 Task: Look for the products that are on sale.
Action: Mouse moved to (23, 146)
Screenshot: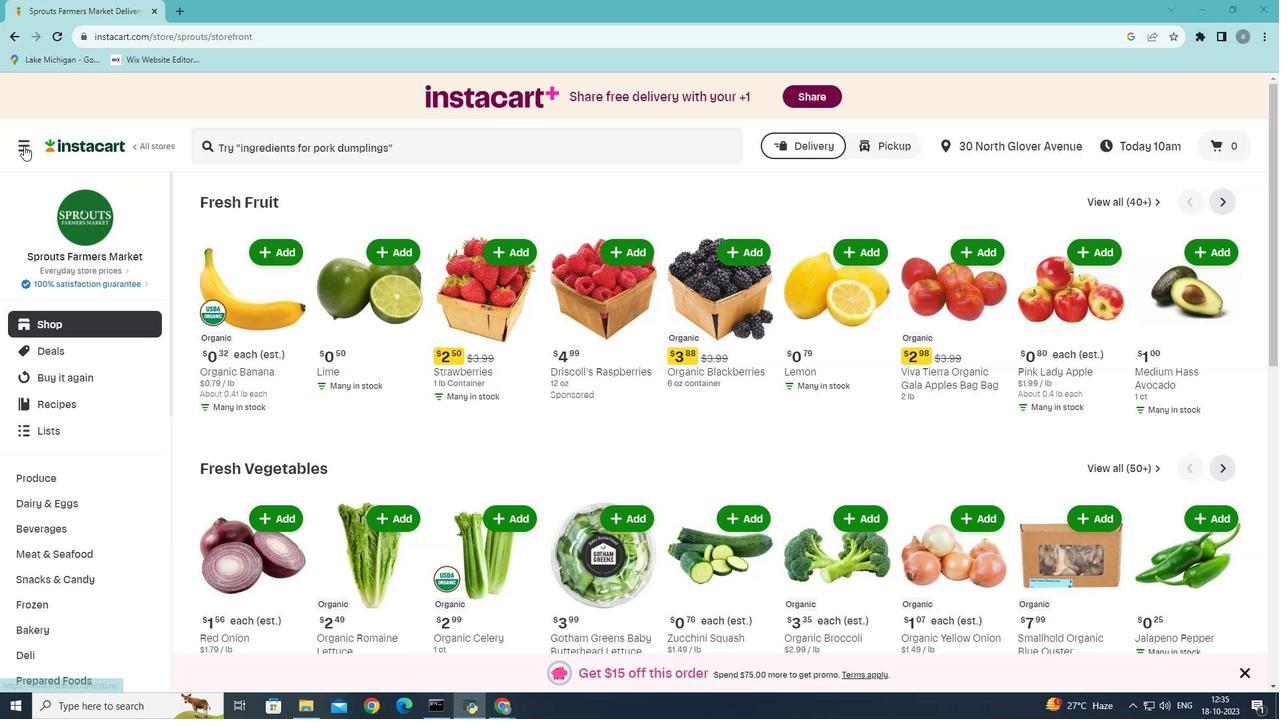 
Action: Mouse pressed left at (23, 146)
Screenshot: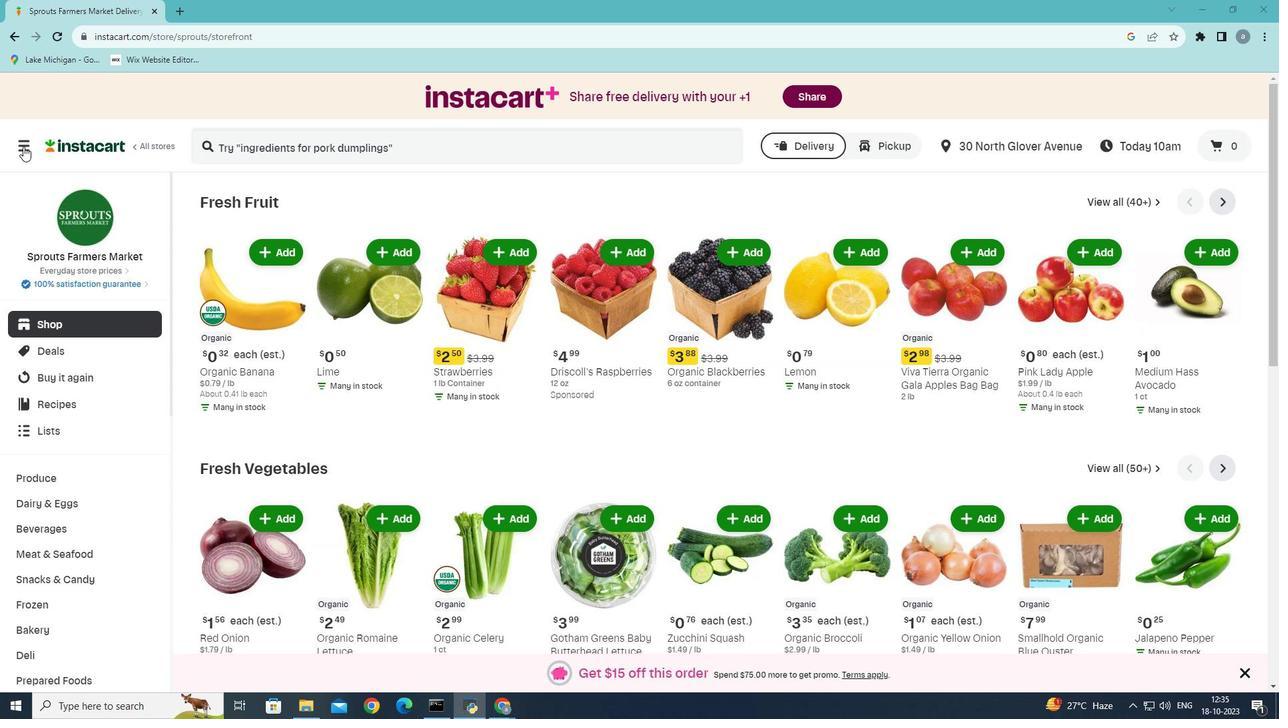 
Action: Mouse moved to (63, 379)
Screenshot: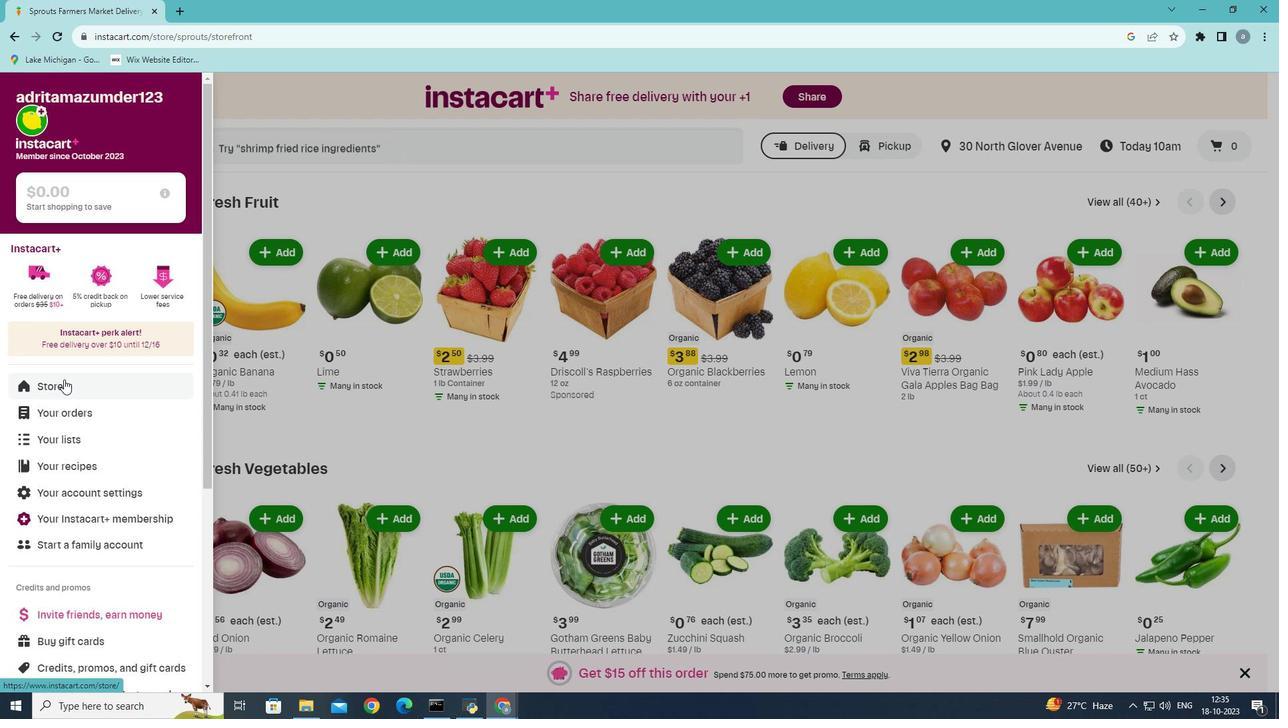 
Action: Mouse pressed left at (63, 379)
Screenshot: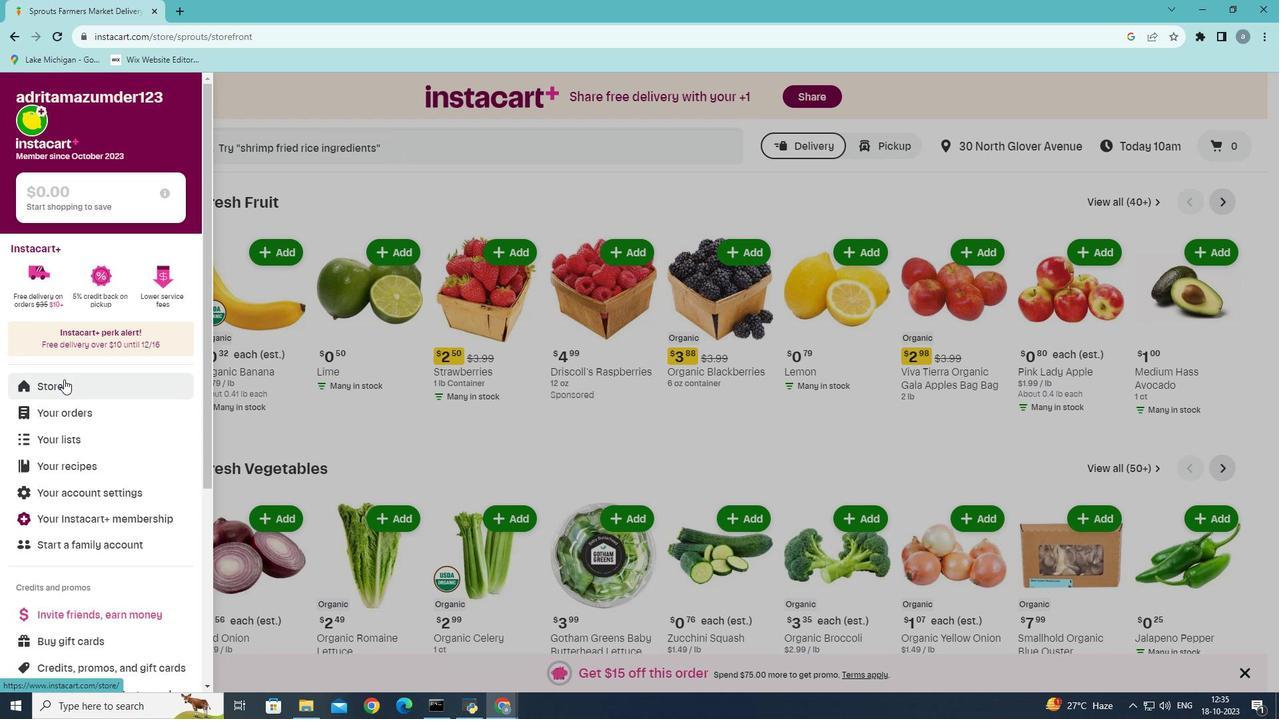 
Action: Mouse moved to (307, 149)
Screenshot: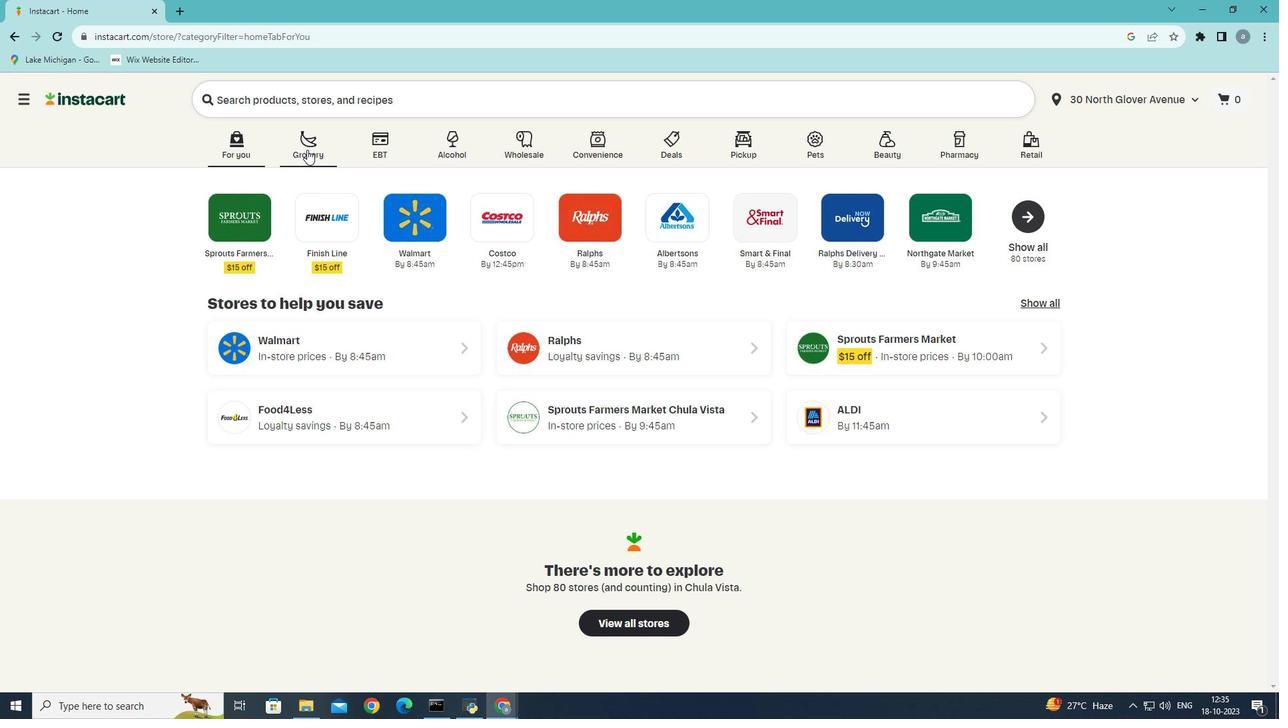 
Action: Mouse pressed left at (307, 149)
Screenshot: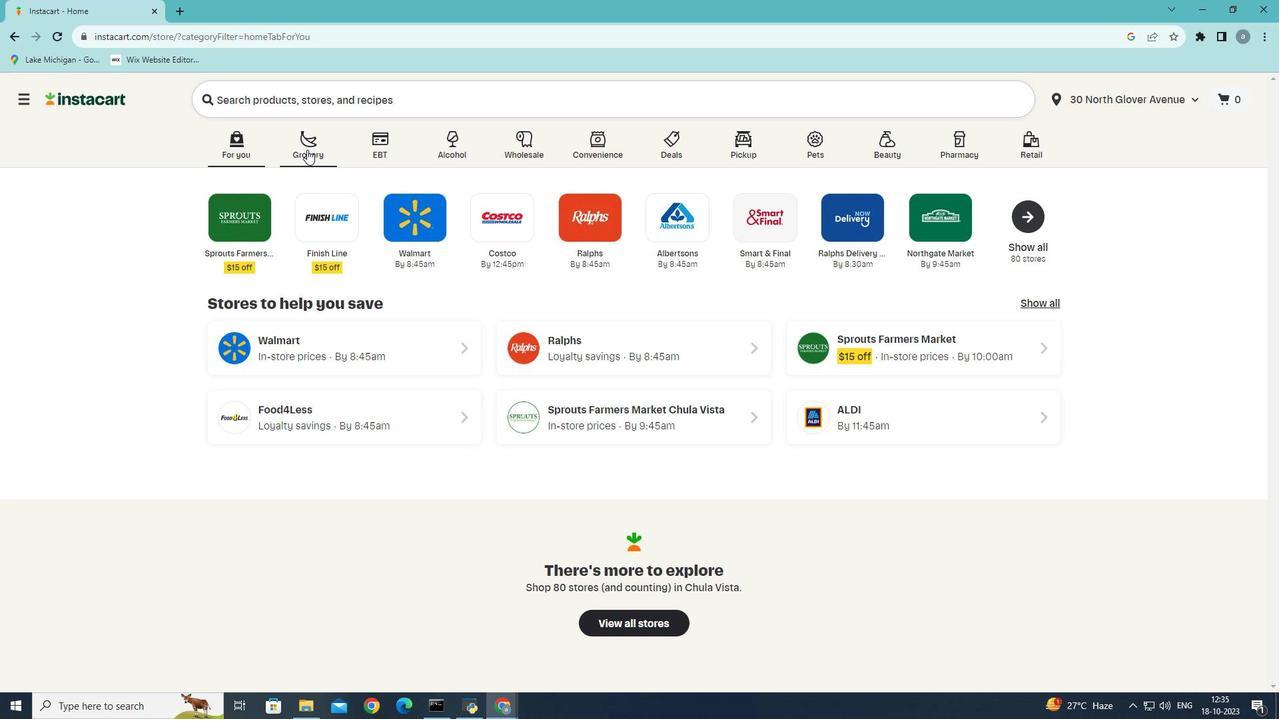 
Action: Mouse moved to (297, 393)
Screenshot: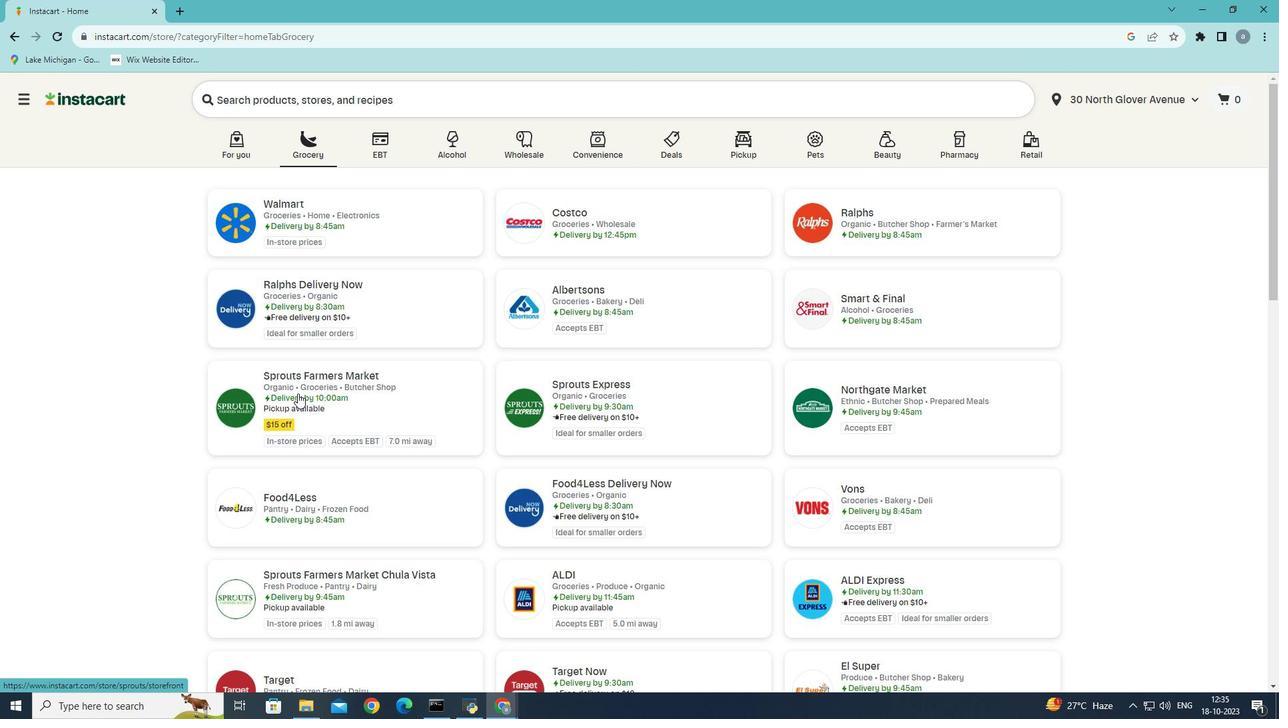 
Action: Mouse pressed left at (297, 393)
Screenshot: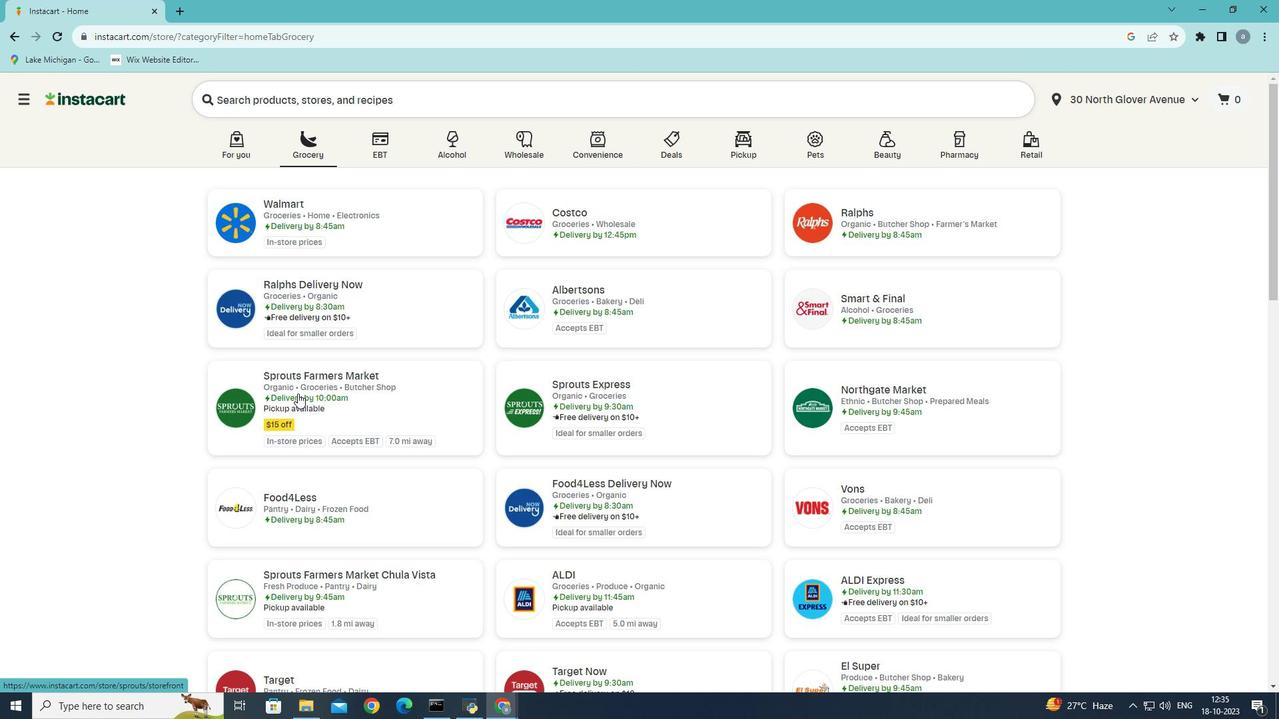 
Action: Mouse moved to (63, 558)
Screenshot: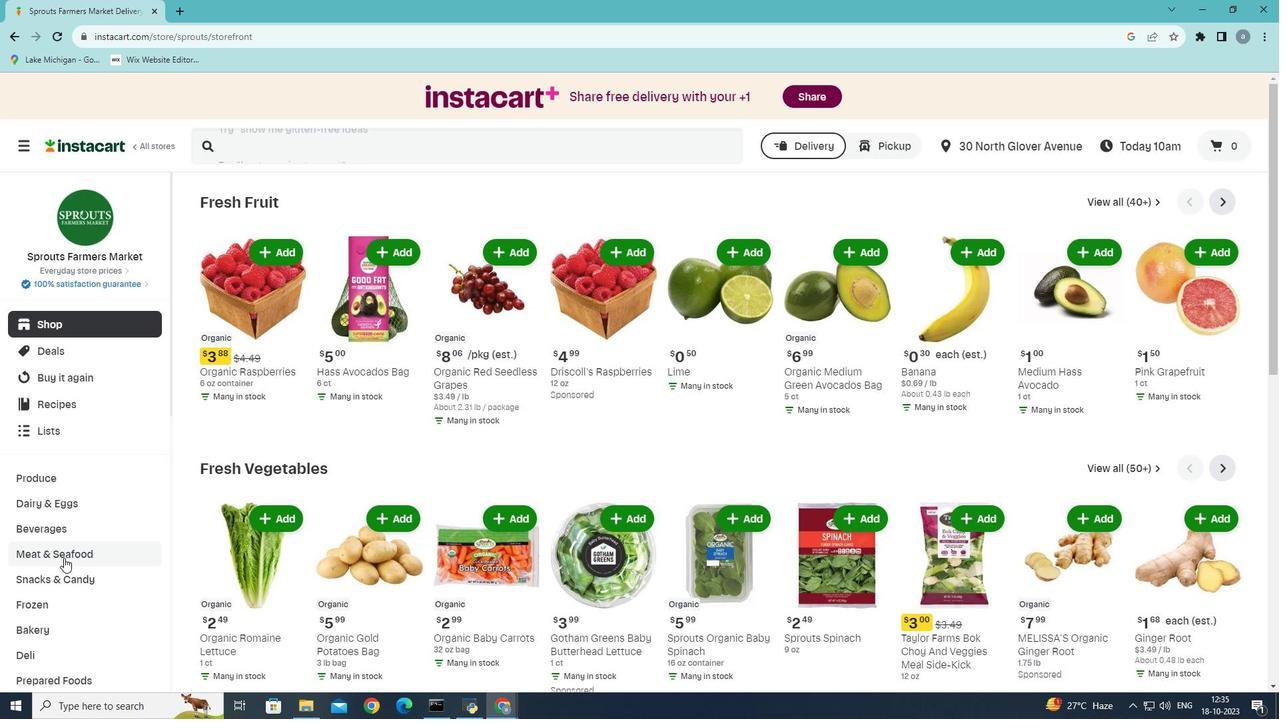 
Action: Mouse pressed left at (63, 558)
Screenshot: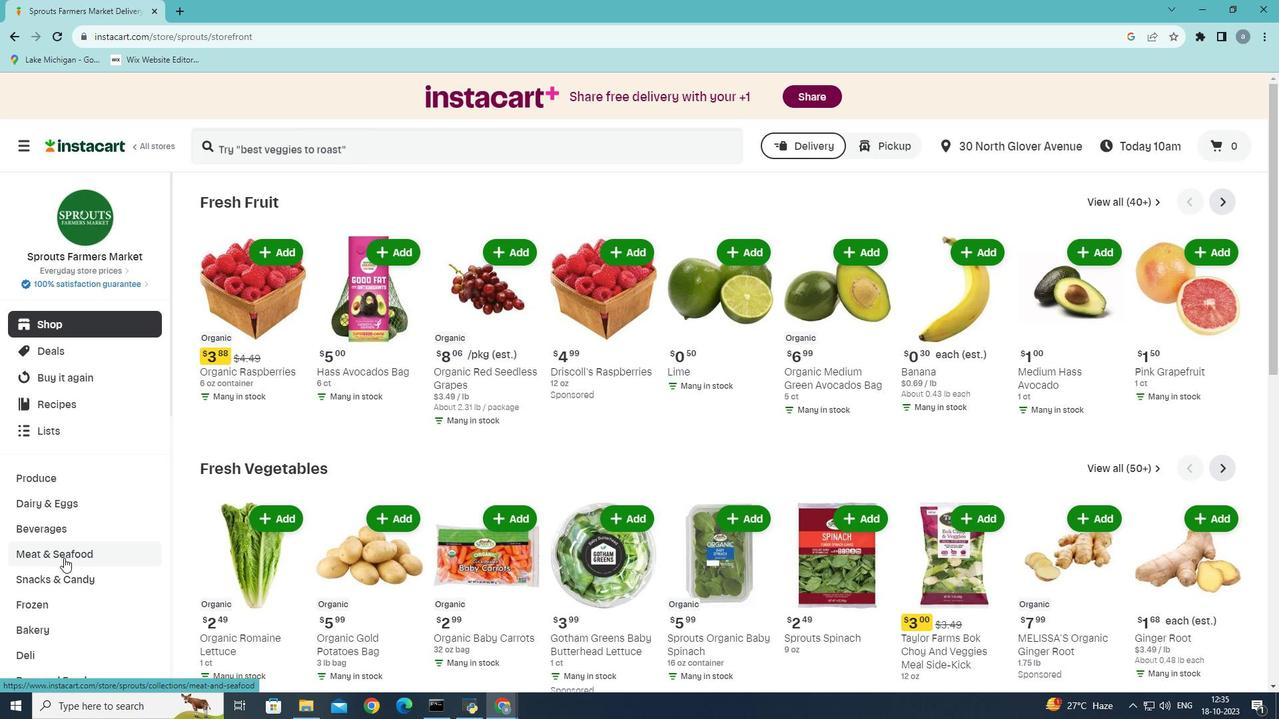 
Action: Mouse moved to (489, 235)
Screenshot: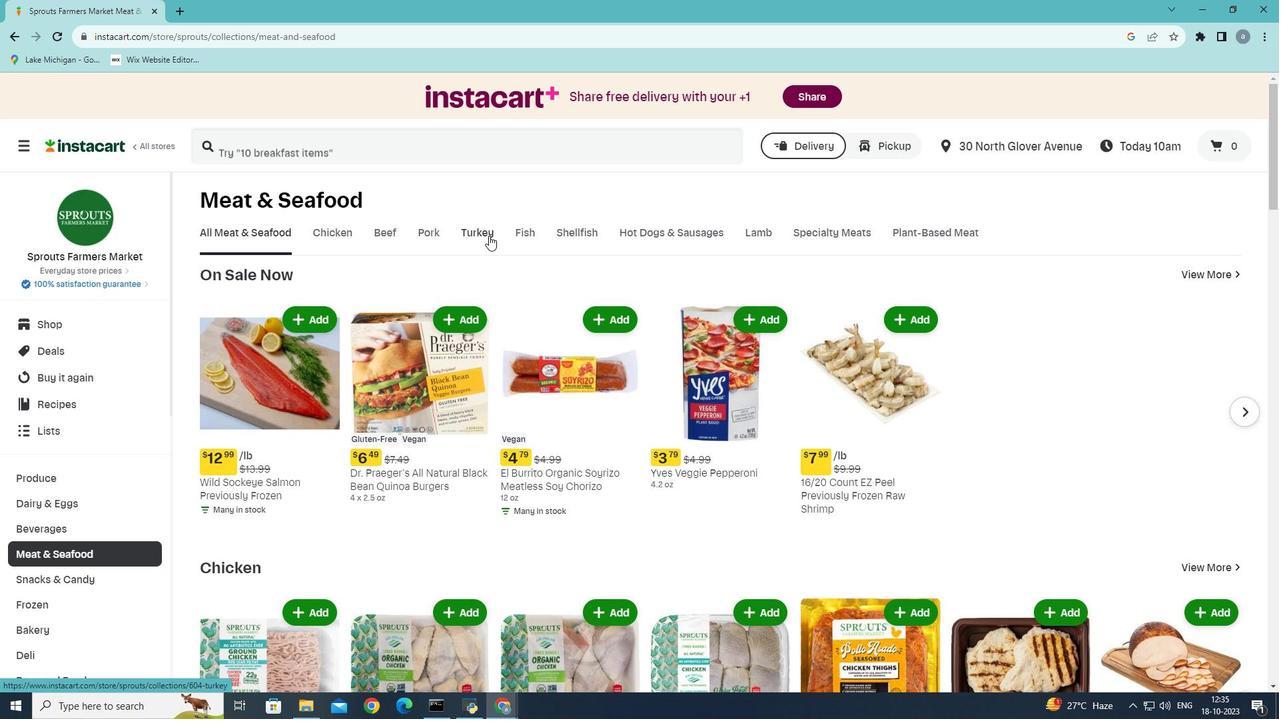 
Action: Mouse pressed left at (489, 235)
Screenshot: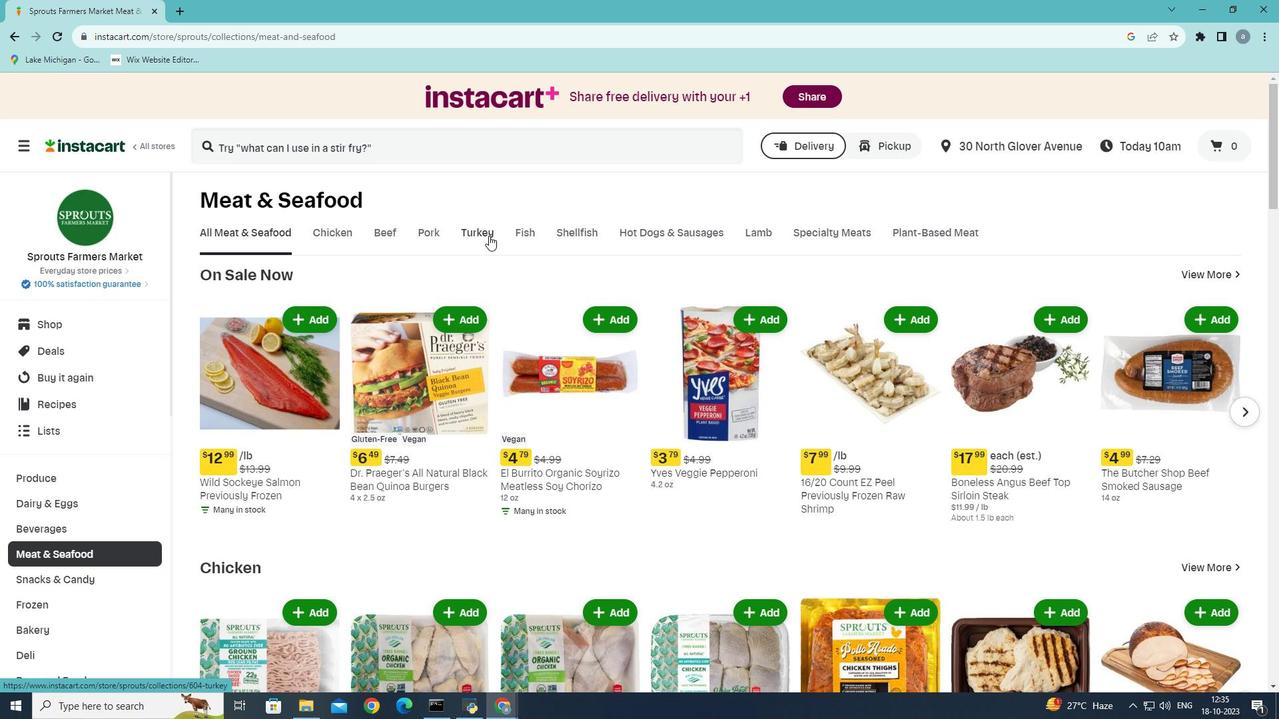 
Action: Mouse moved to (317, 295)
Screenshot: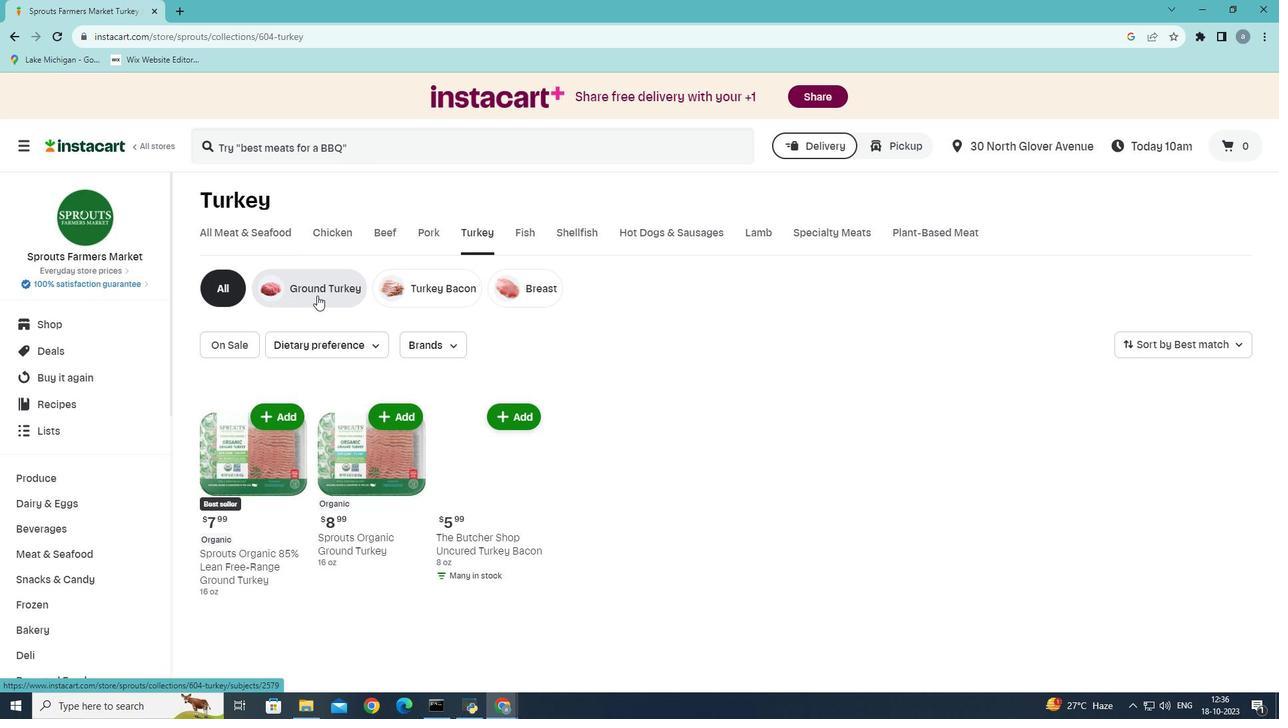 
Action: Mouse pressed left at (317, 295)
Screenshot: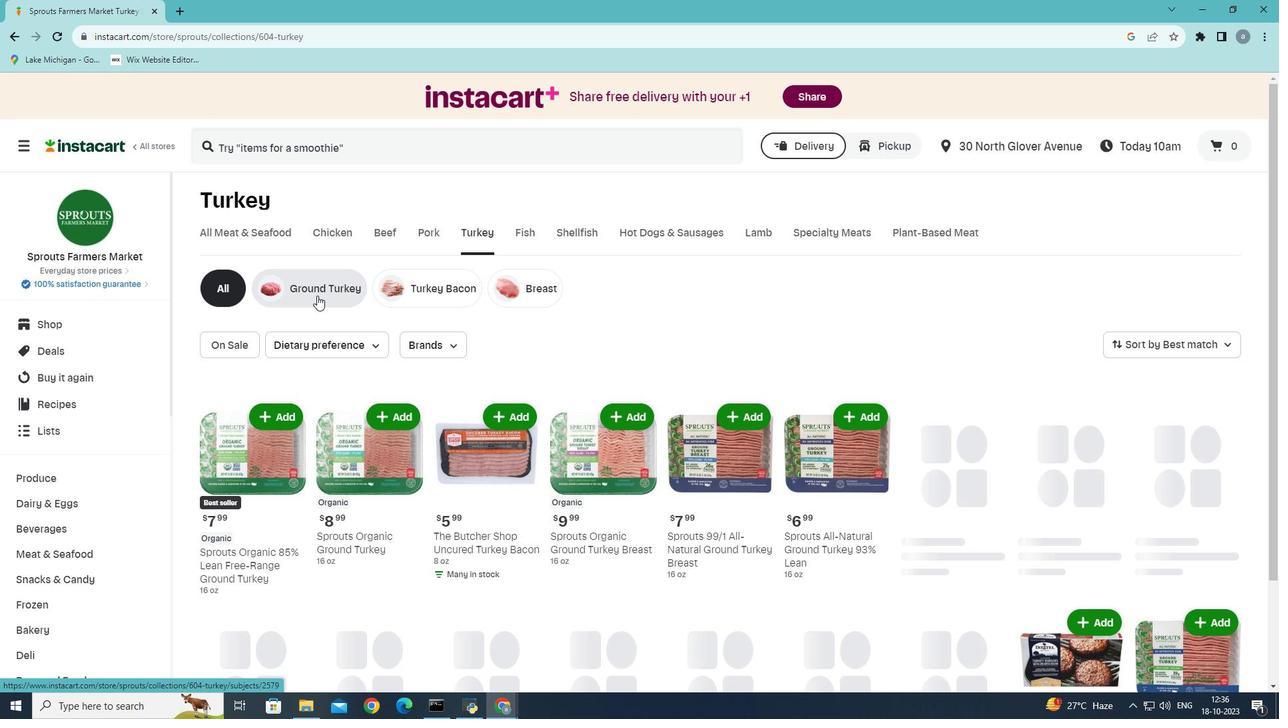 
Action: Mouse moved to (244, 349)
Screenshot: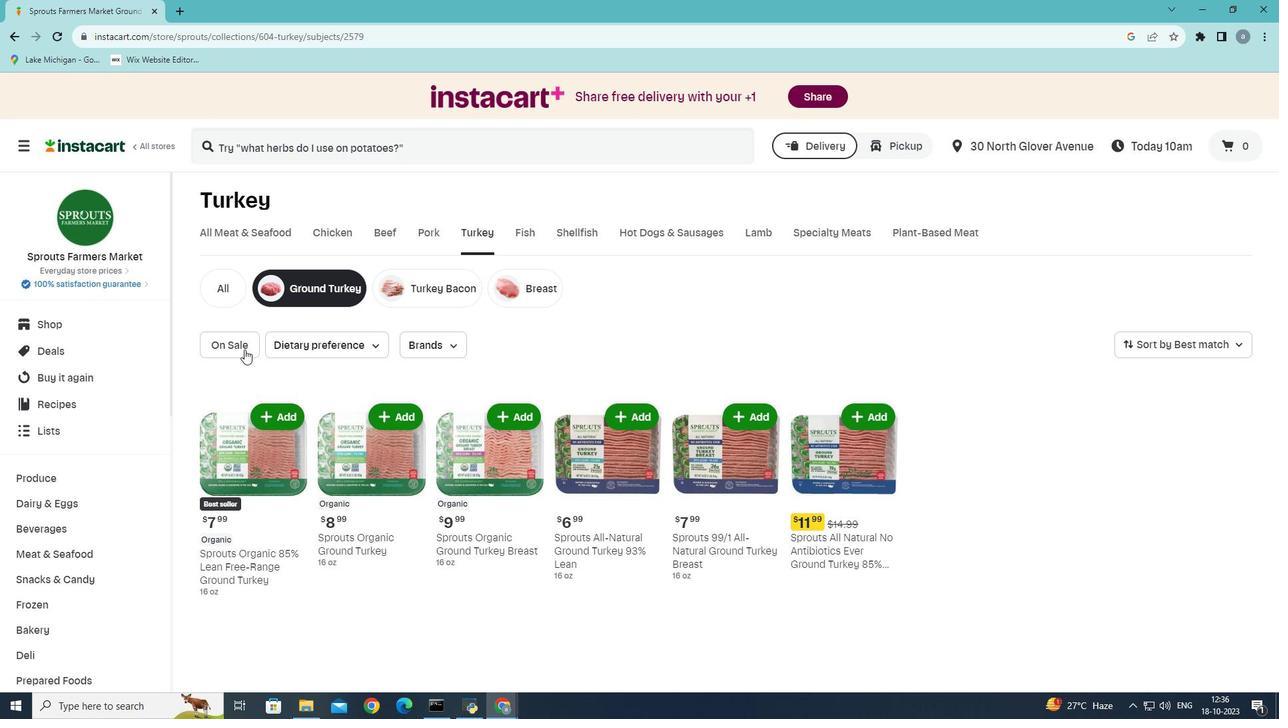 
Action: Mouse pressed left at (244, 349)
Screenshot: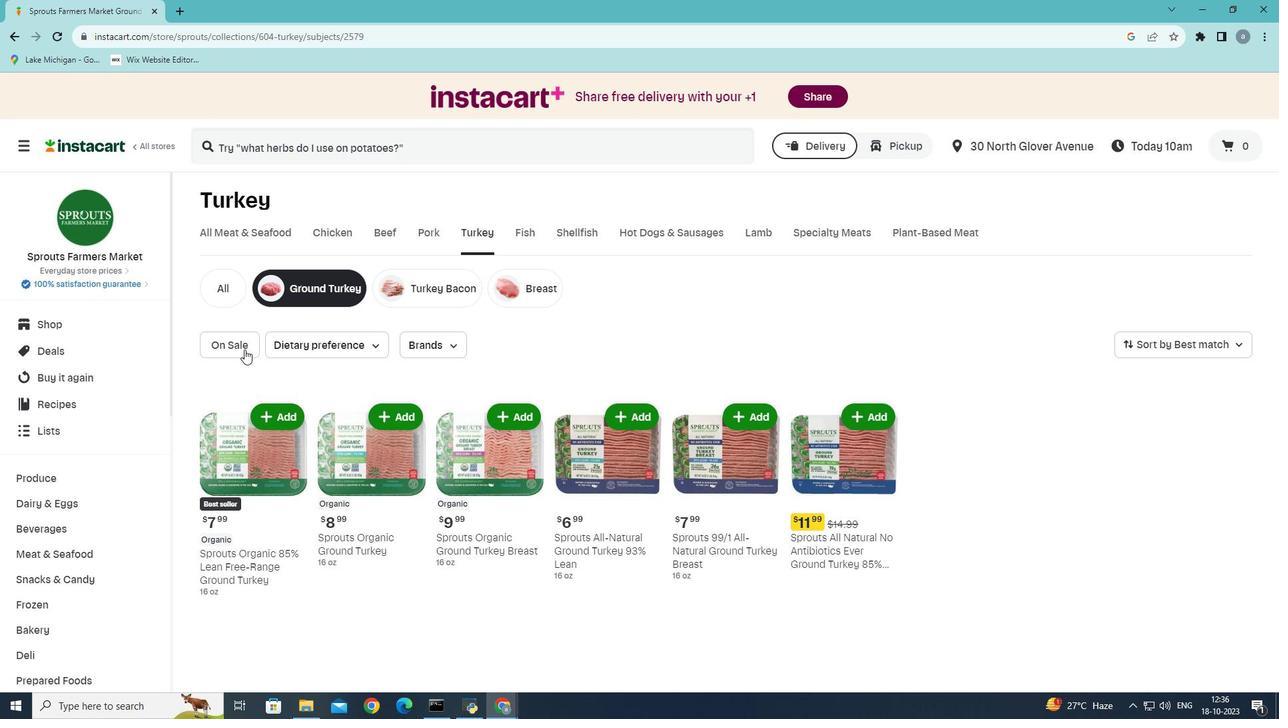 
